Task: Reply to email with the signature Dallas Robinson with the subject 'Order confirmation' from softage.1@softage.net with the message 'Please let me know if there are any changes or updates to the project plan.' with CC to softage.4@softage.net with an attached document Timesheet.xlsx
Action: Mouse moved to (892, 214)
Screenshot: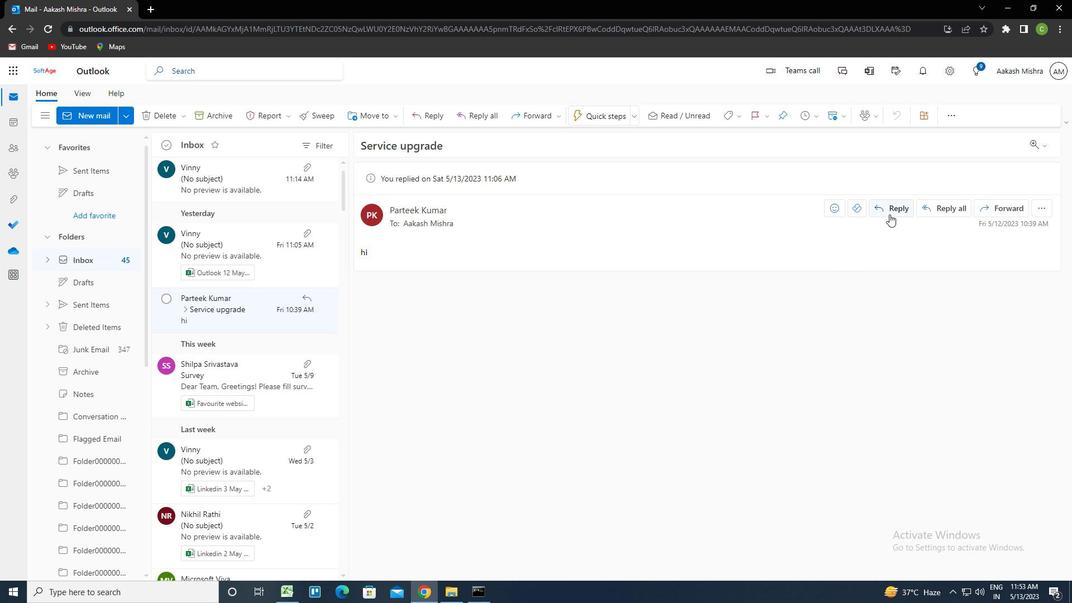 
Action: Mouse pressed left at (892, 214)
Screenshot: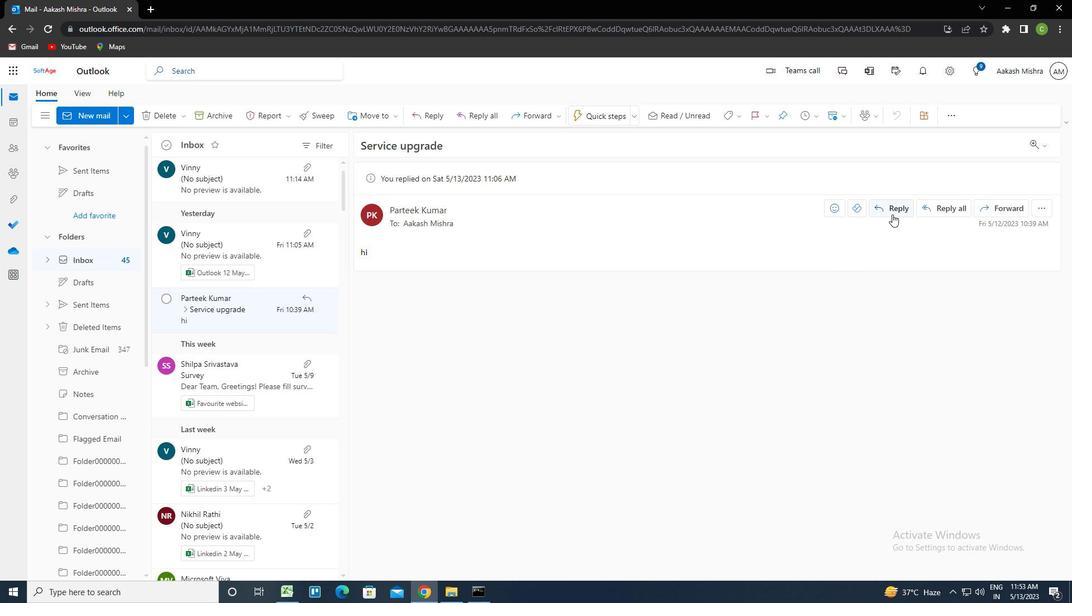 
Action: Mouse moved to (719, 120)
Screenshot: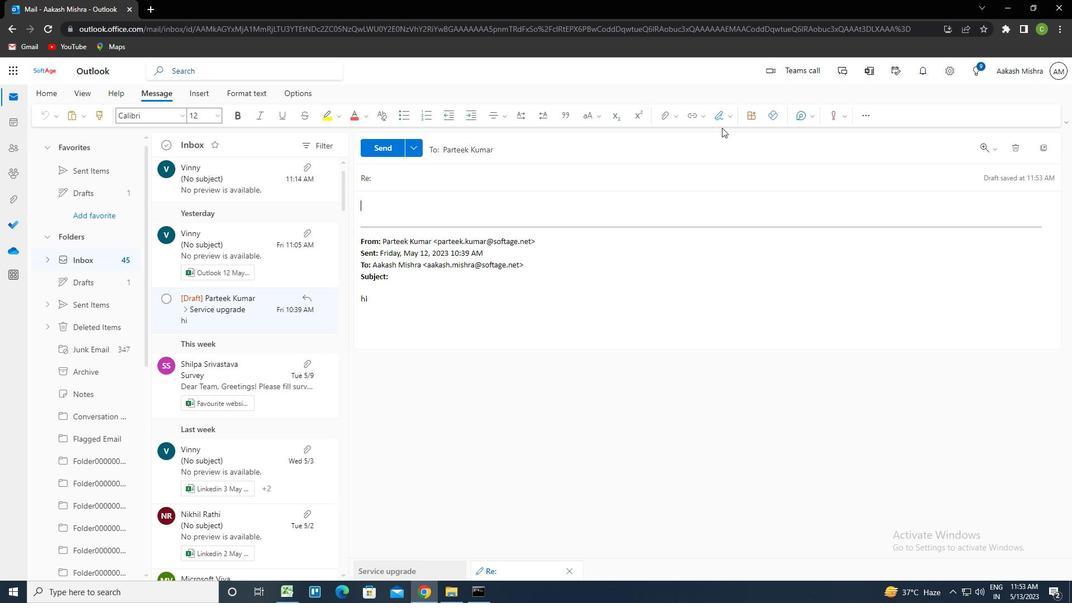 
Action: Mouse pressed left at (719, 120)
Screenshot: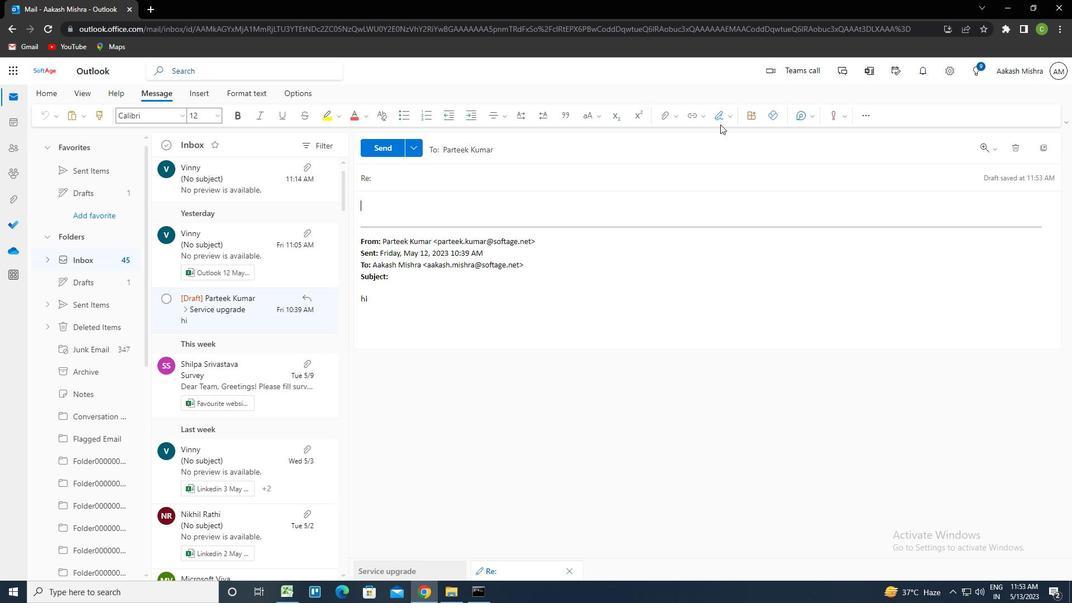 
Action: Mouse moved to (698, 165)
Screenshot: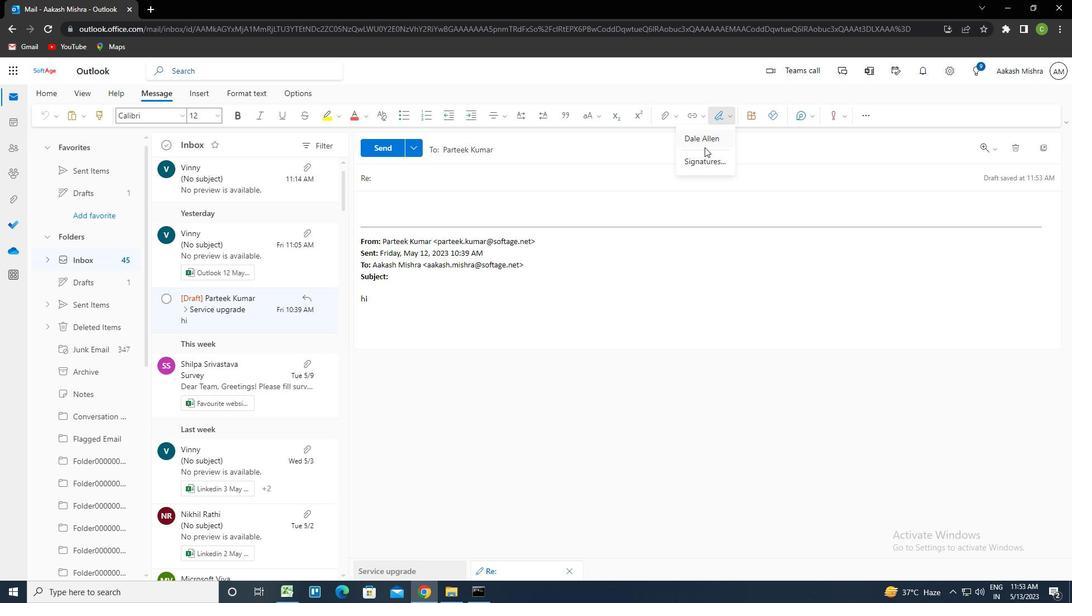 
Action: Mouse pressed left at (698, 165)
Screenshot: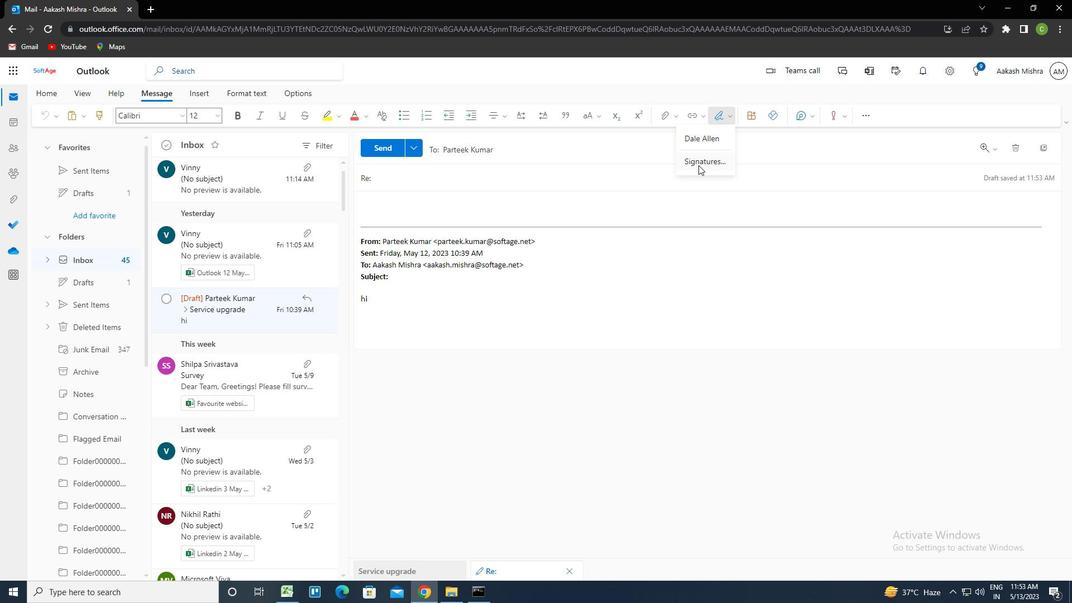 
Action: Mouse moved to (768, 209)
Screenshot: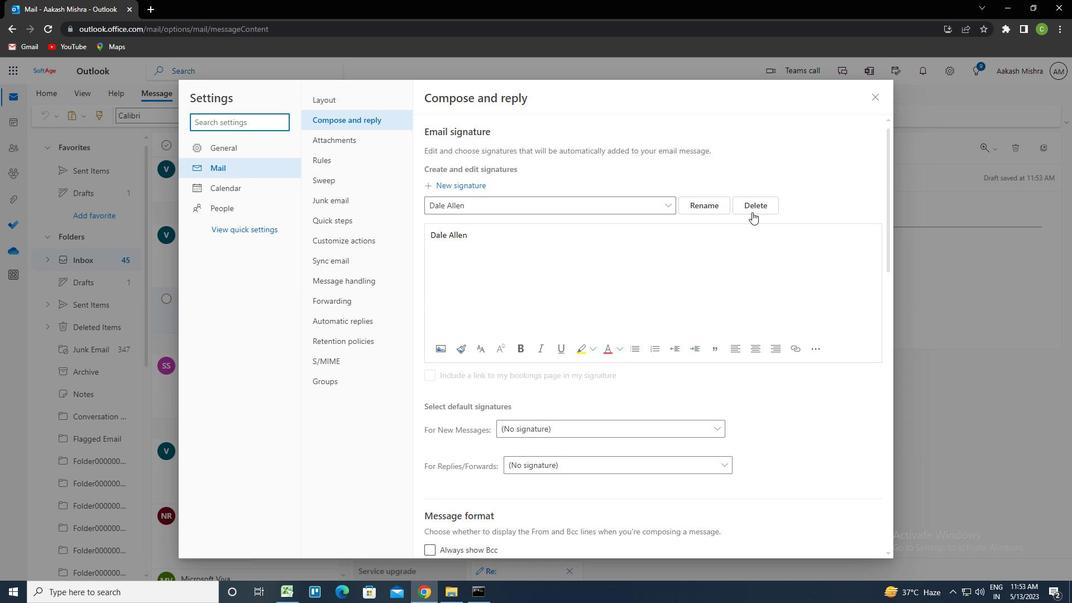 
Action: Mouse pressed left at (768, 209)
Screenshot: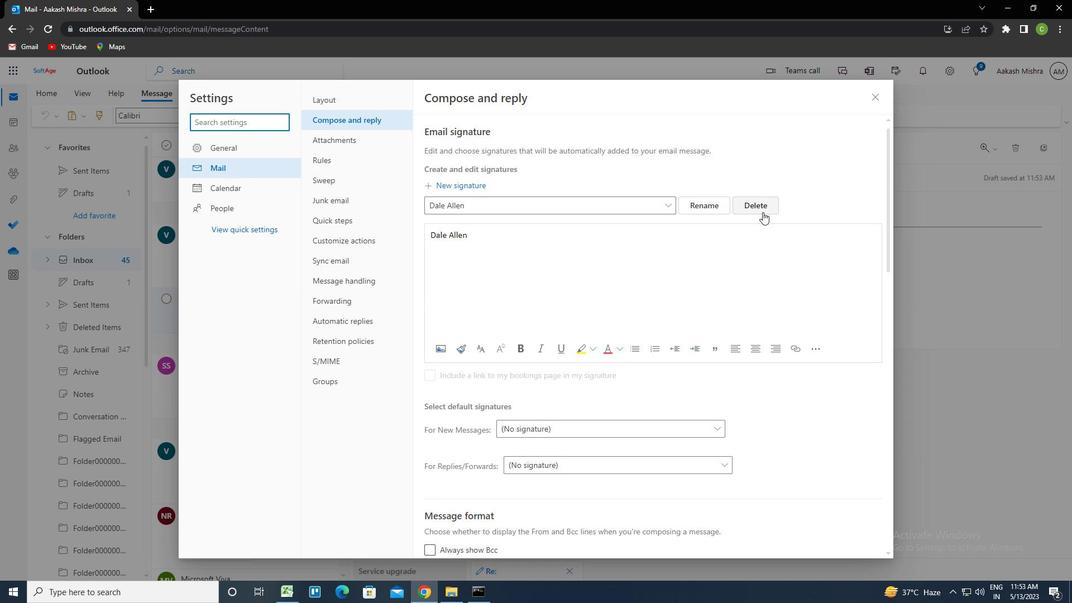 
Action: Mouse moved to (536, 212)
Screenshot: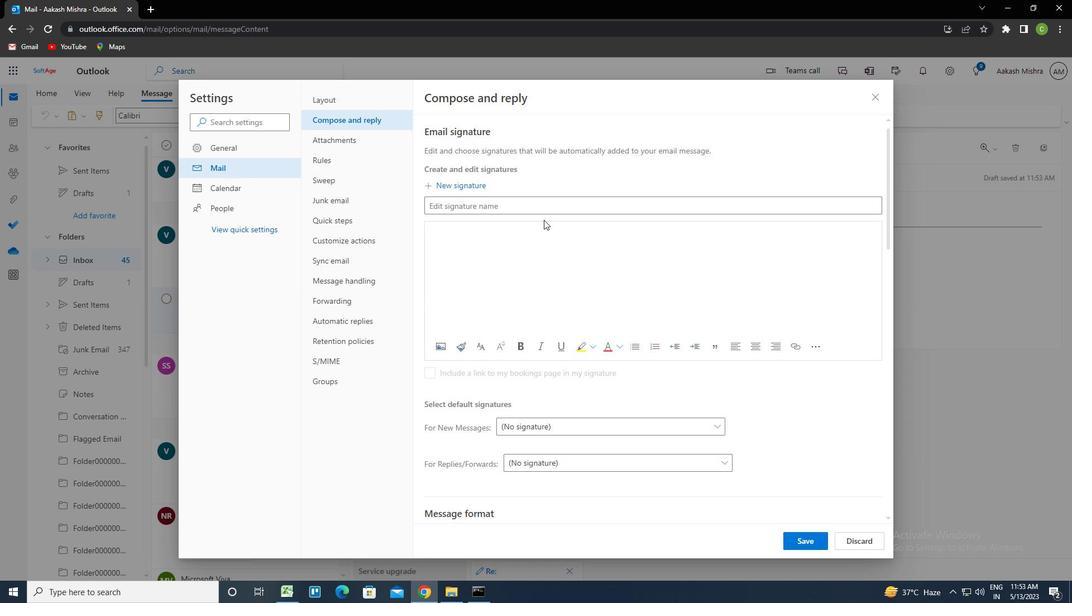 
Action: Mouse pressed left at (536, 212)
Screenshot: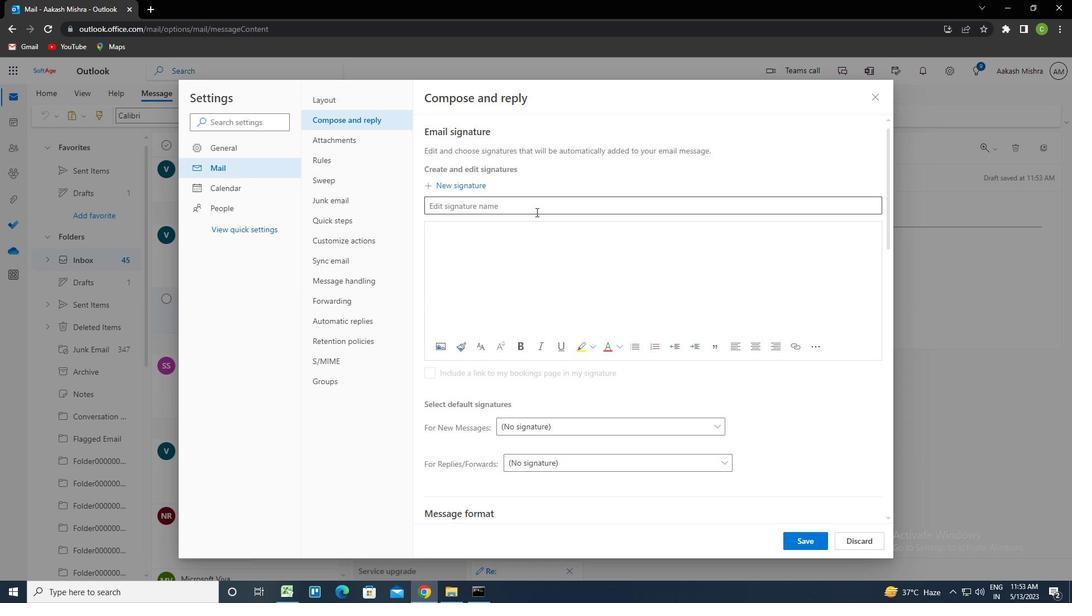 
Action: Key pressed <Key.caps_lock>d<Key.caps_lock>allas<Key.space><Key.caps_lock>r<Key.caps_lock>obinson<Key.tab><Key.caps_lock>d<Key.caps_lock>allas<Key.space><Key.caps_lock>r<Key.caps_lock>binson<Key.left><Key.right>ctrl+O
Screenshot: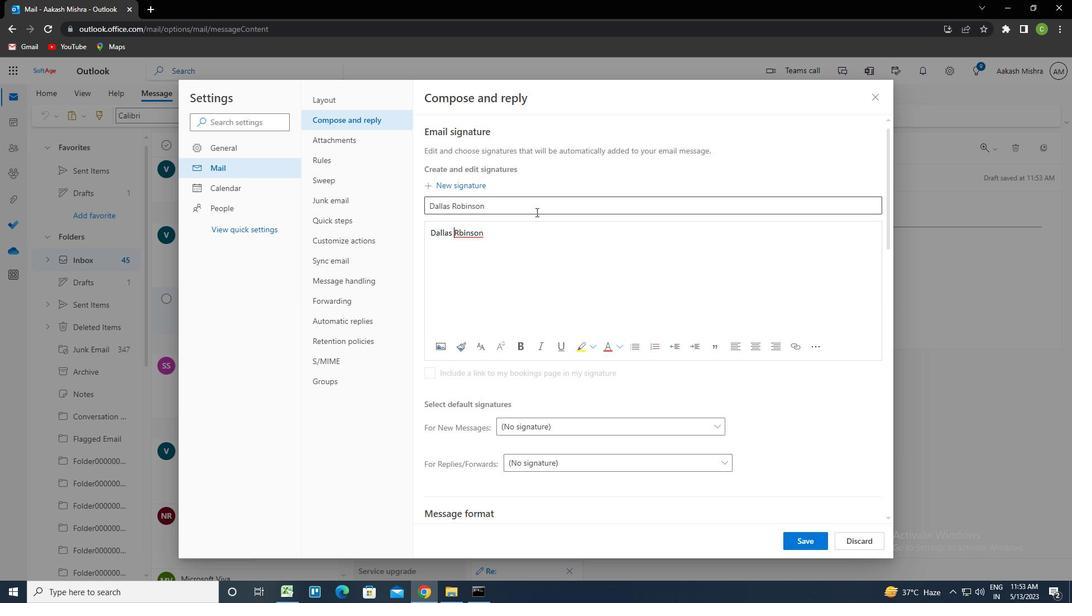 
Action: Mouse moved to (817, 544)
Screenshot: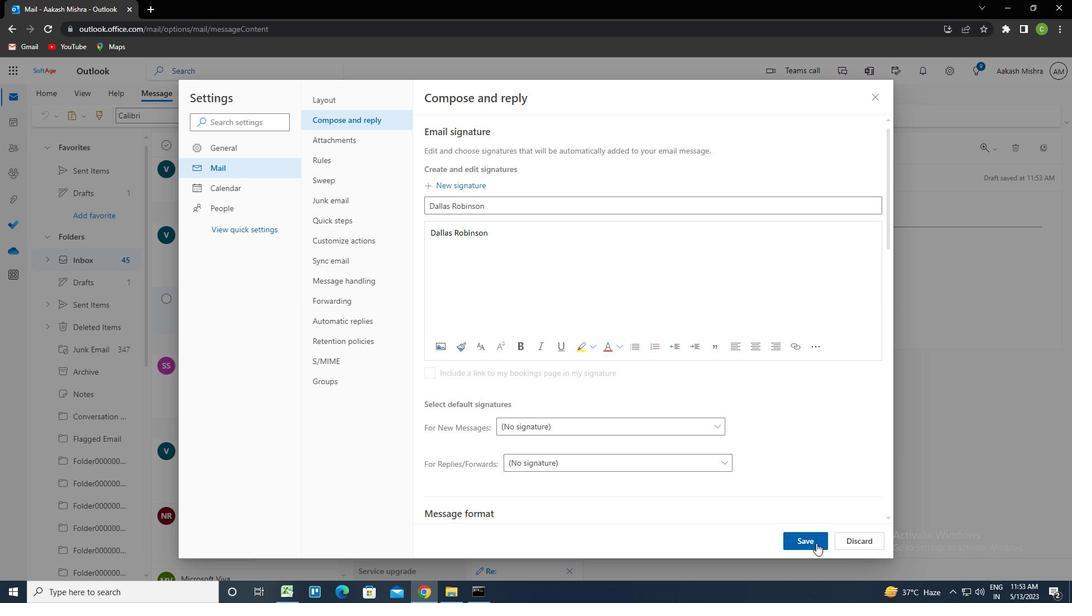 
Action: Mouse pressed left at (817, 544)
Screenshot: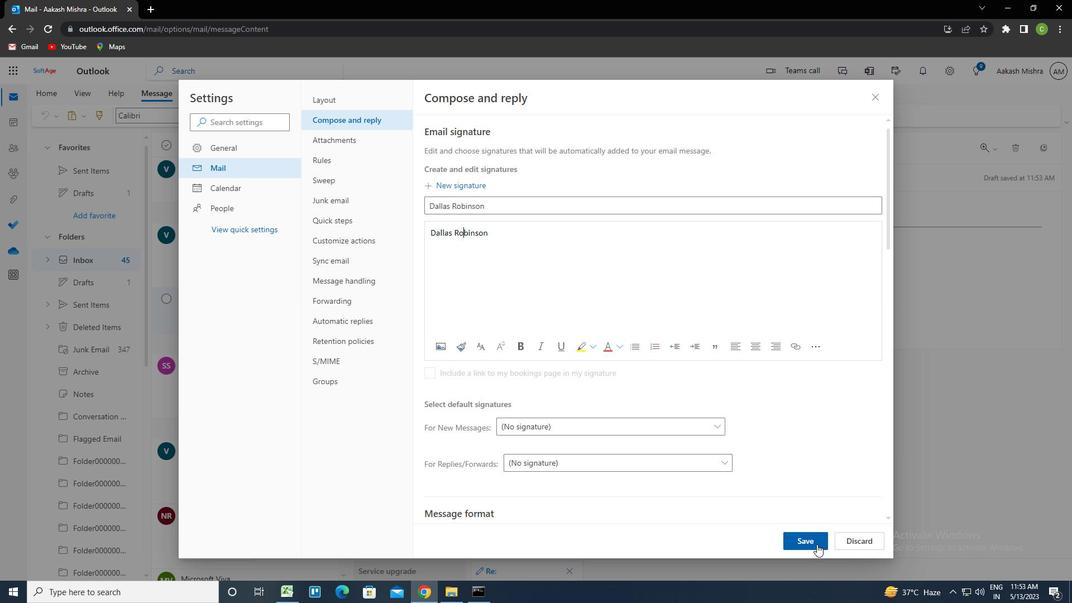 
Action: Mouse moved to (874, 97)
Screenshot: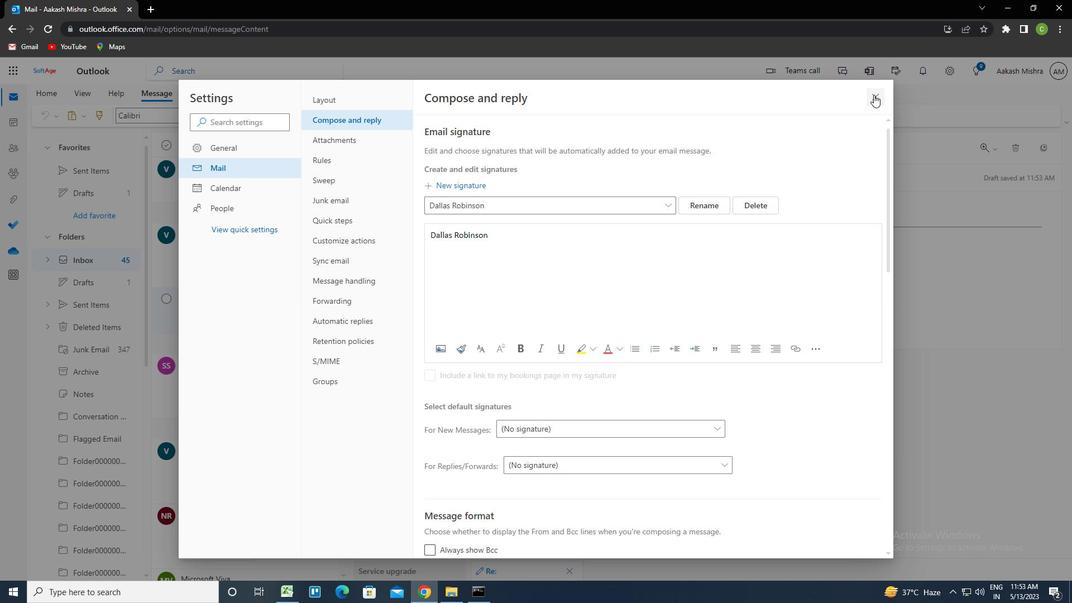 
Action: Mouse pressed left at (874, 97)
Screenshot: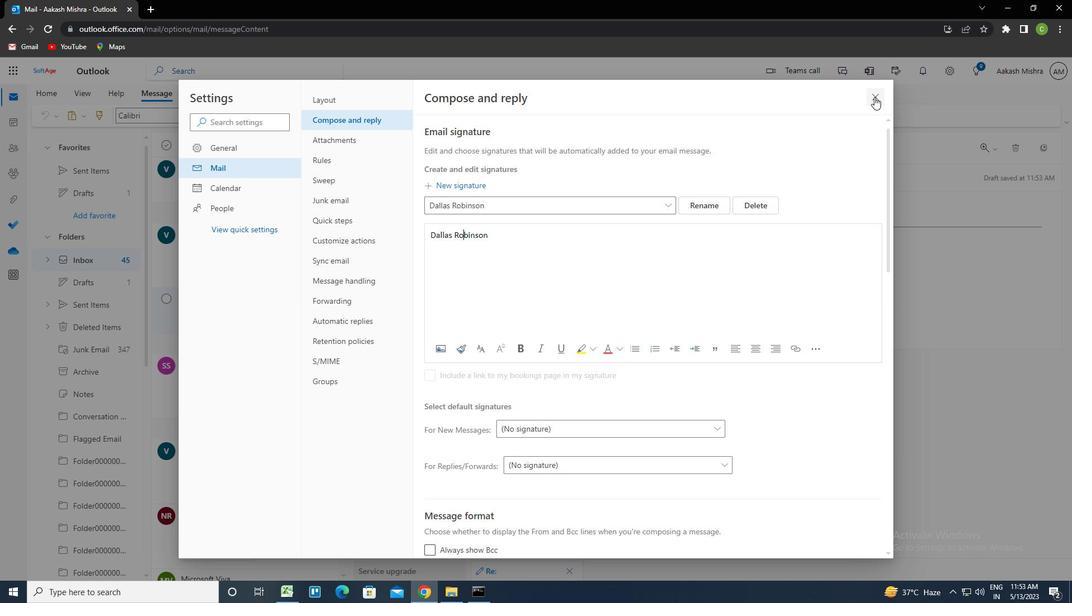 
Action: Mouse moved to (719, 120)
Screenshot: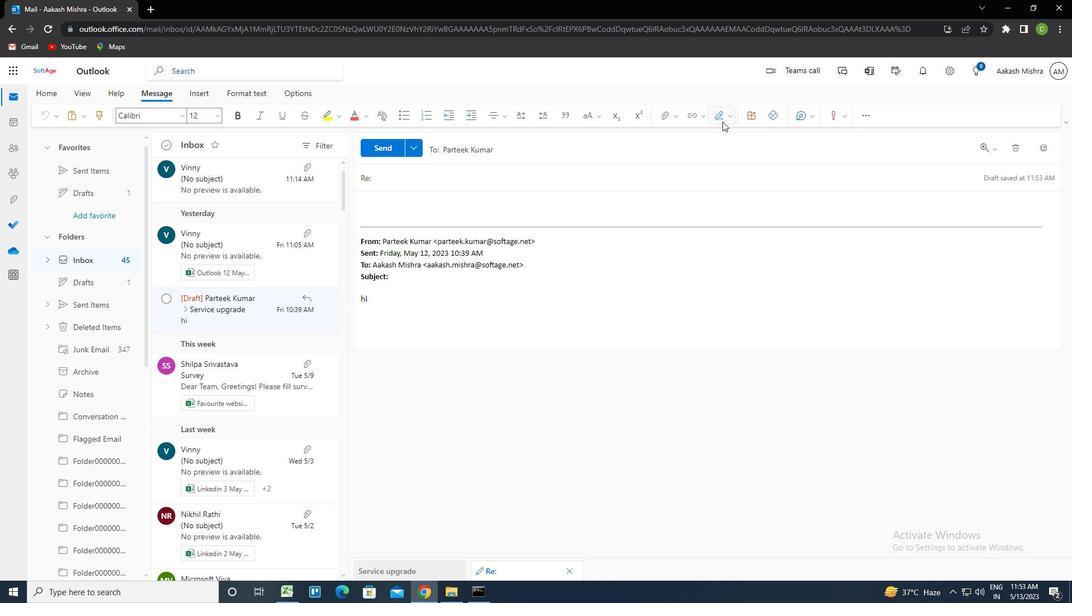 
Action: Mouse pressed left at (719, 120)
Screenshot: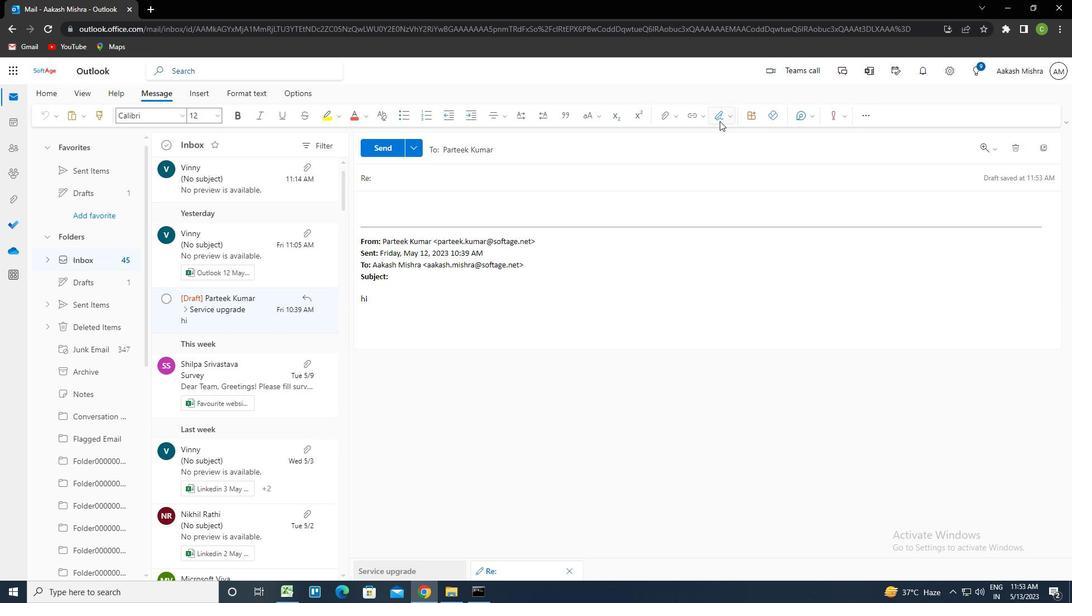 
Action: Mouse moved to (712, 138)
Screenshot: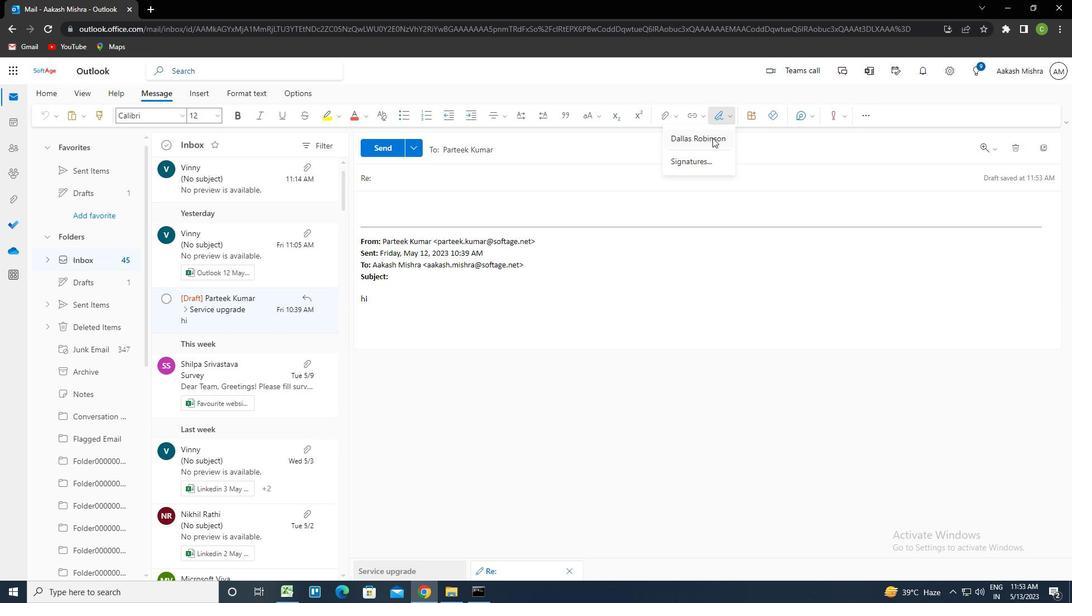
Action: Mouse pressed left at (712, 138)
Screenshot: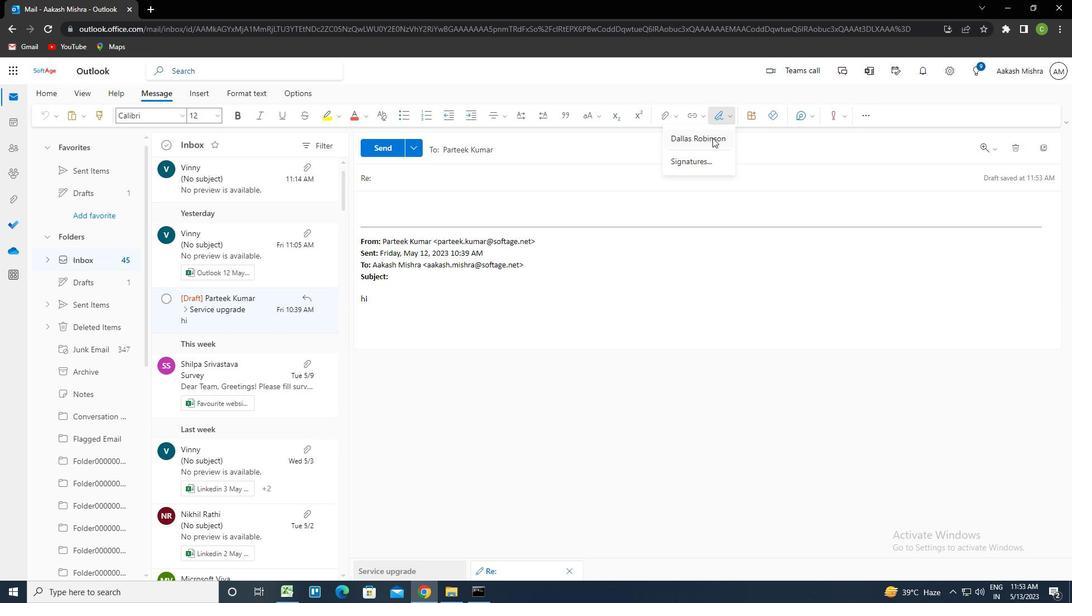 
Action: Mouse moved to (430, 181)
Screenshot: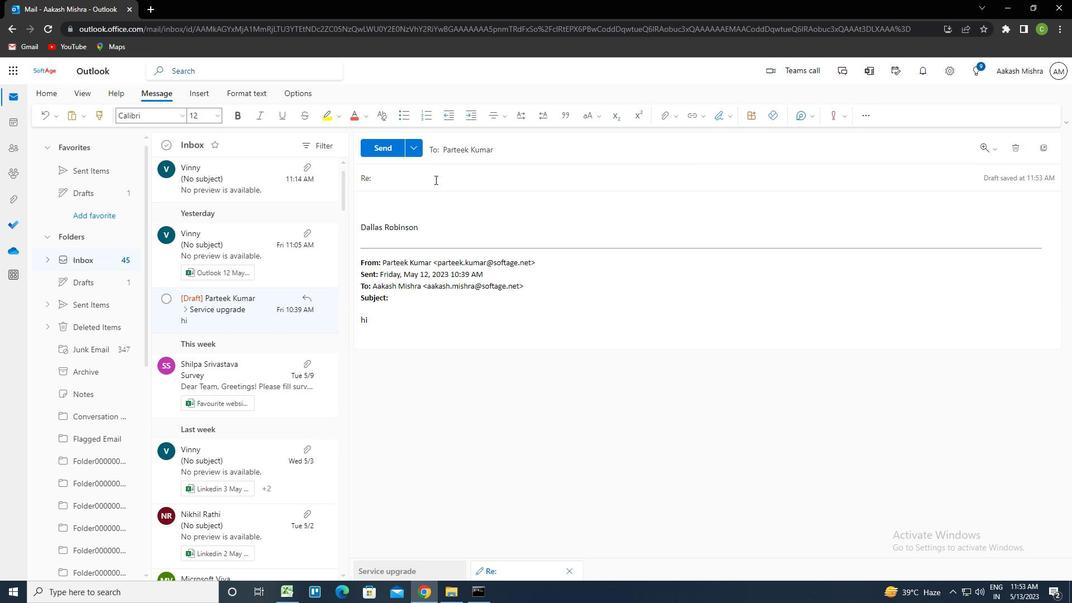 
Action: Mouse pressed left at (430, 181)
Screenshot: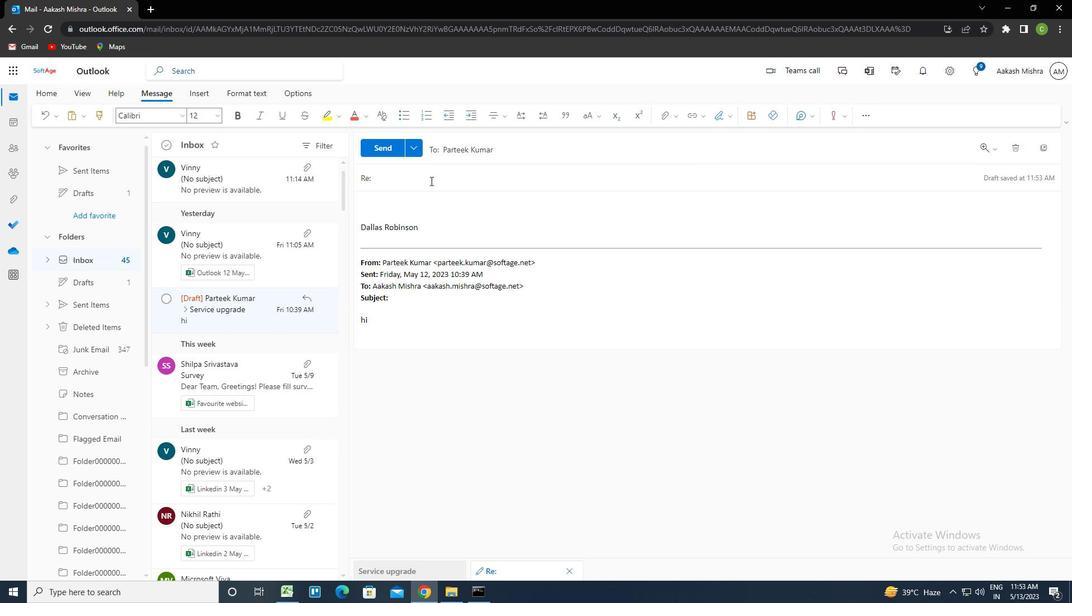 
Action: Key pressed <Key.caps_lock>o<Key.caps_lock>rder<Key.space><Key.caps_lock><Key.caps_lock>confirmation<Key.tab><Key.caps_lock>p<Key.caps_lock>lease<Key.space>let<Key.space>me<Key.space>know<Key.space>ig<Key.backspace>f<Key.space>there<Key.space>are<Key.space>any<Key.space>changes<Key.space>or<Key.space>updates<Key.space>to<Key.space>the<Key.space>project<Key.space>plan
Screenshot: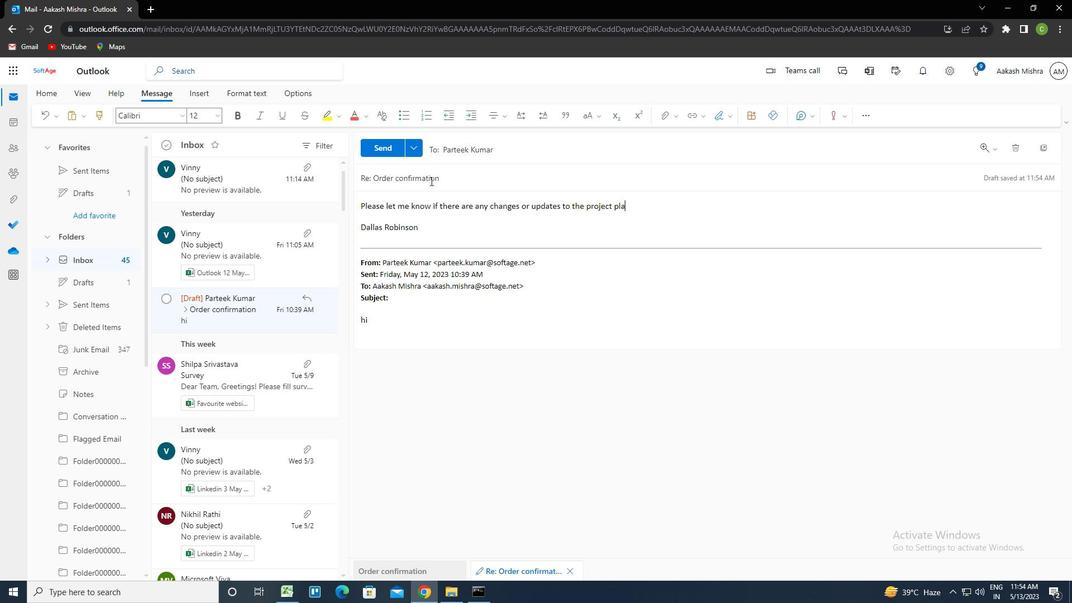 
Action: Mouse moved to (521, 151)
Screenshot: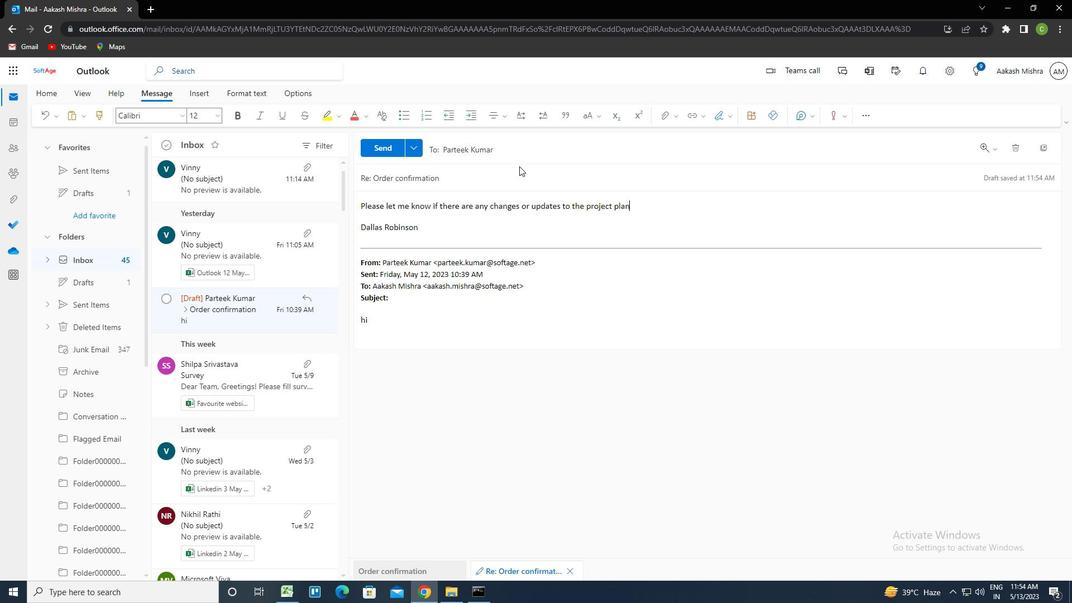 
Action: Mouse pressed left at (521, 151)
Screenshot: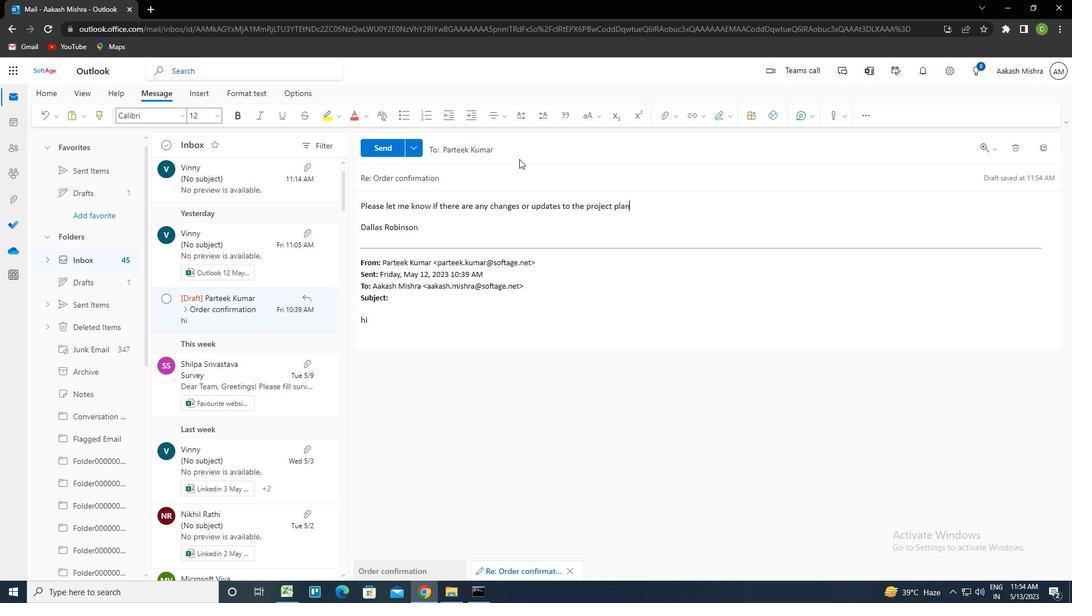 
Action: Mouse moved to (447, 203)
Screenshot: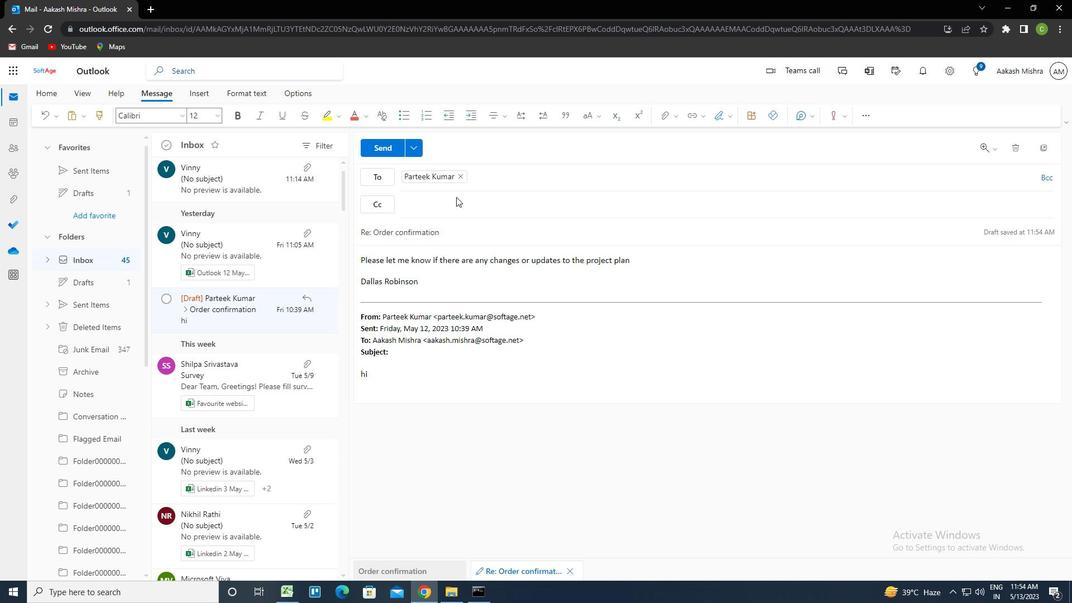 
Action: Mouse pressed left at (447, 203)
Screenshot: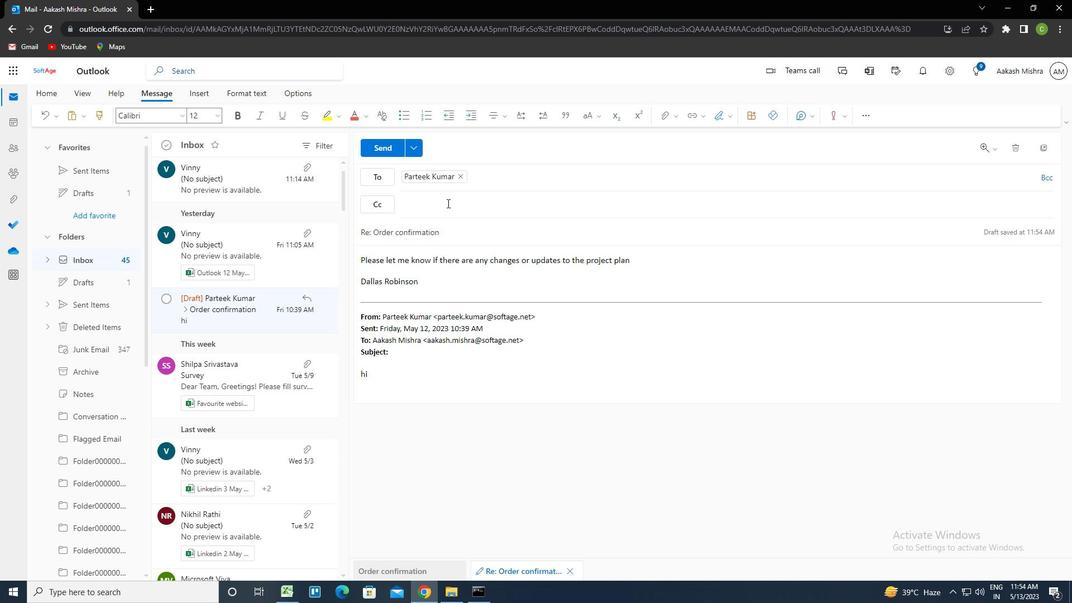 
Action: Key pressed <Key.caps_lock><Key.caps_lock>softage.4<Key.shift>@SOFTAGE.NET<Key.down><Key.enter>
Screenshot: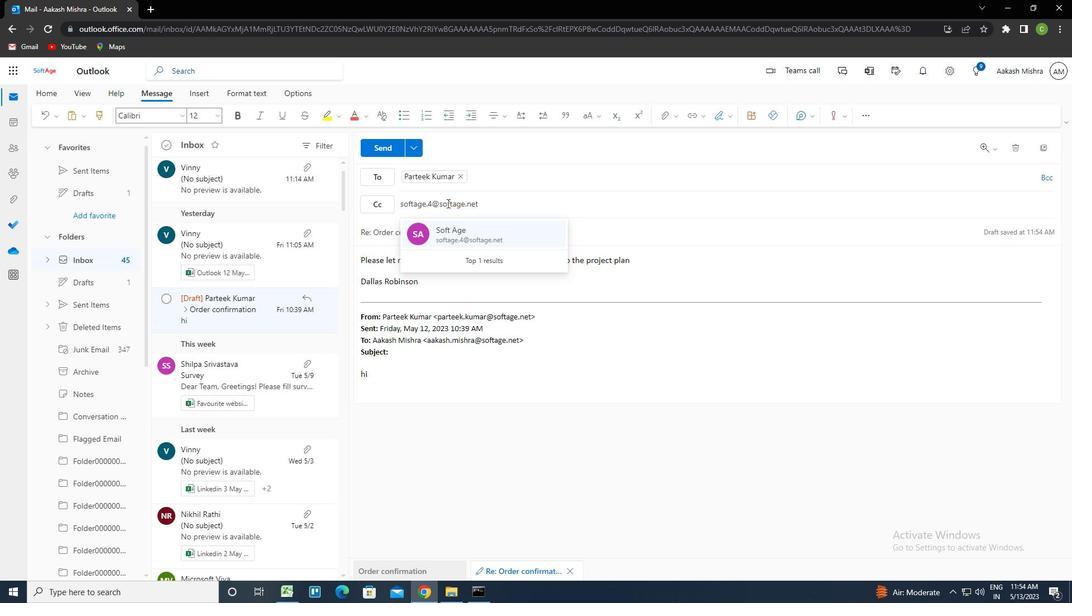 
Action: Mouse moved to (717, 118)
Screenshot: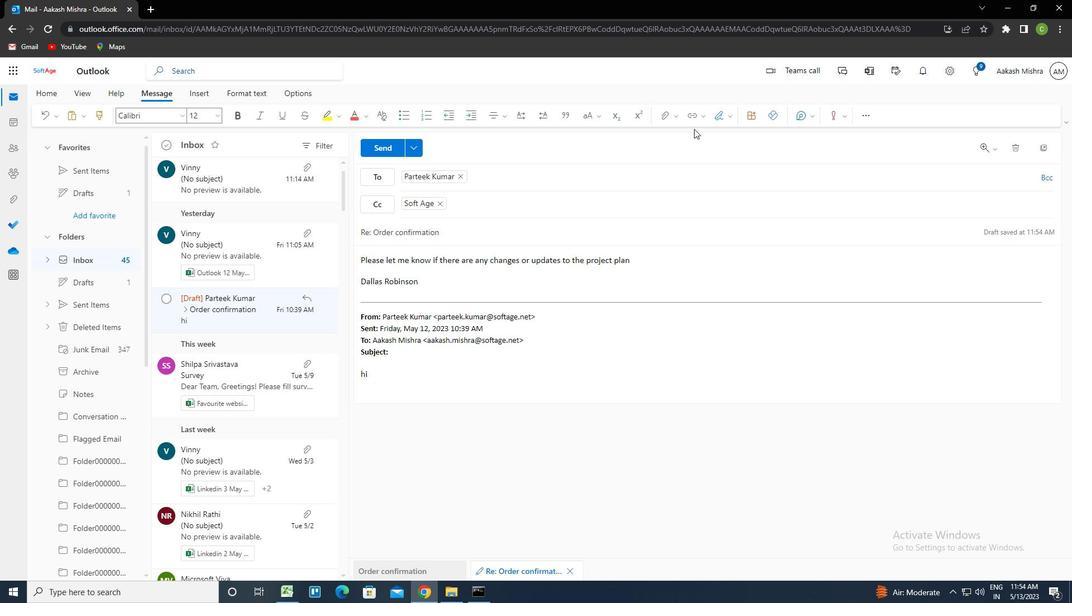 
Action: Mouse pressed left at (717, 118)
Screenshot: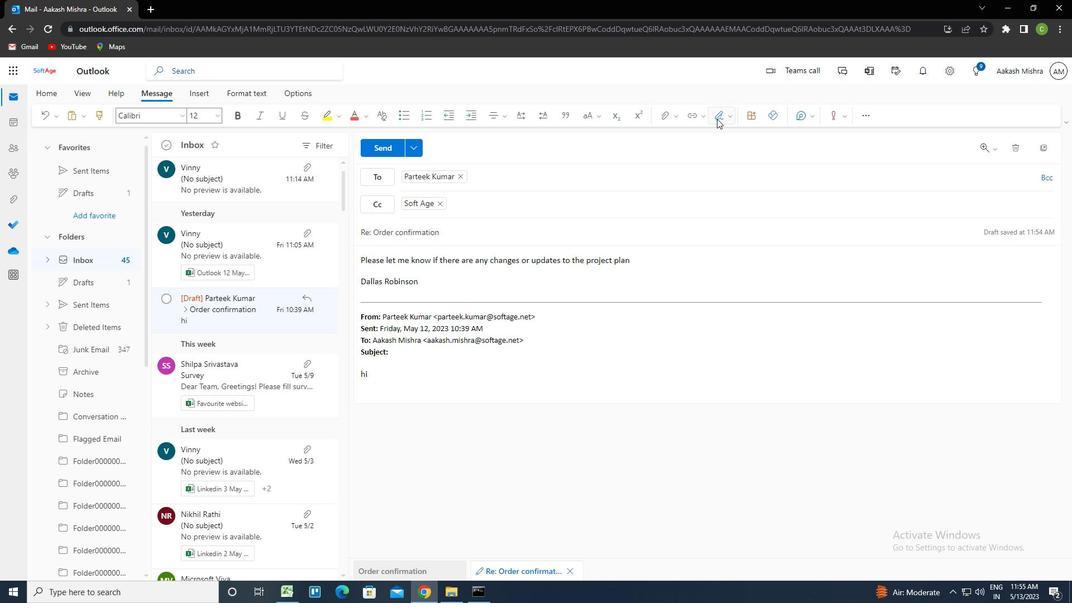 
Action: Mouse moved to (678, 121)
Screenshot: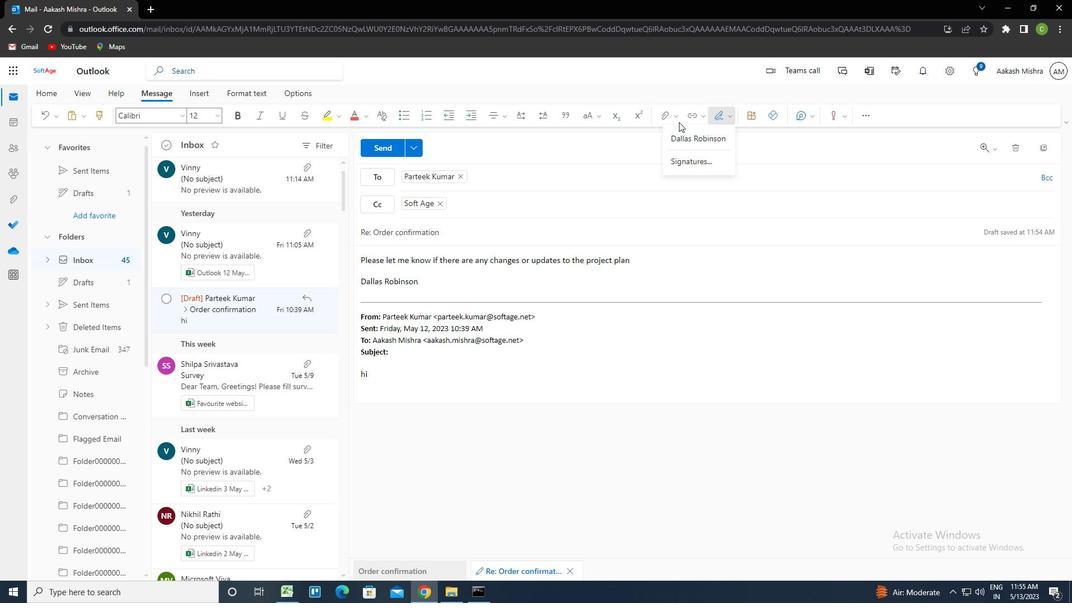 
Action: Mouse pressed left at (678, 121)
Screenshot: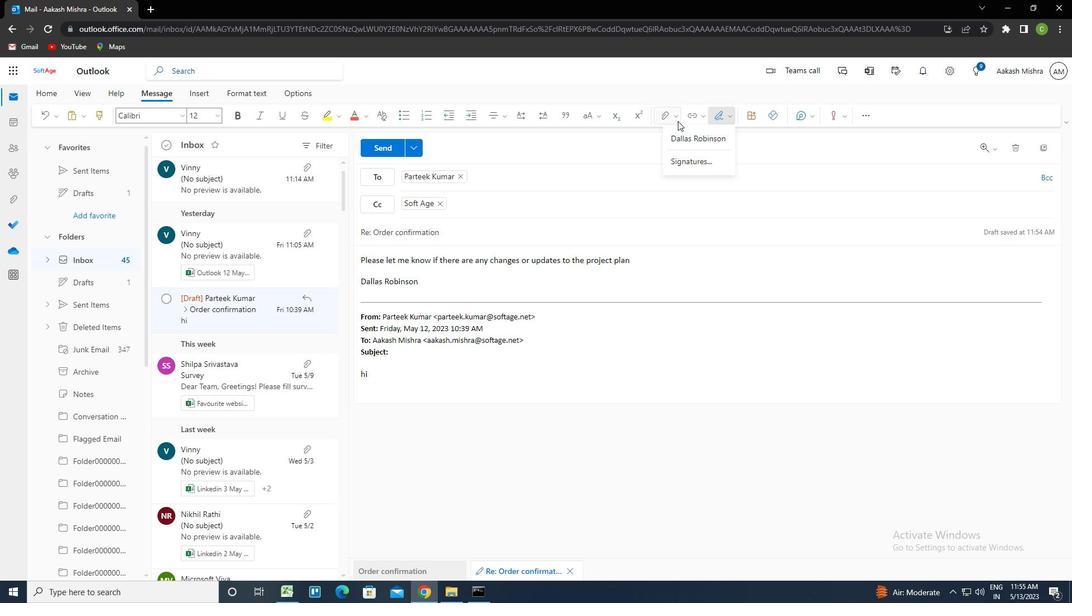 
Action: Mouse moved to (630, 138)
Screenshot: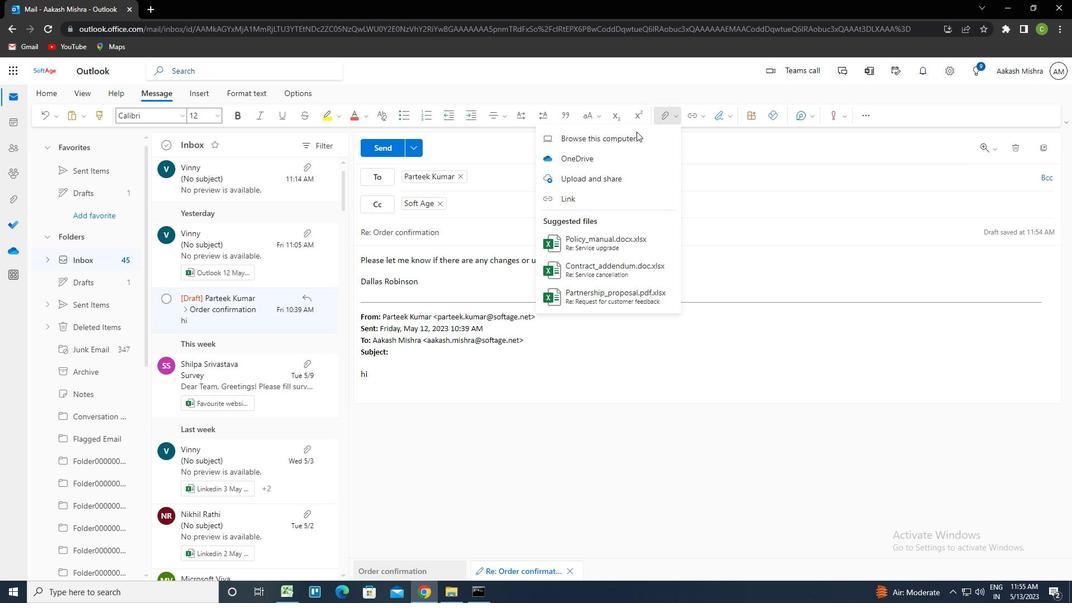 
Action: Mouse pressed left at (630, 138)
Screenshot: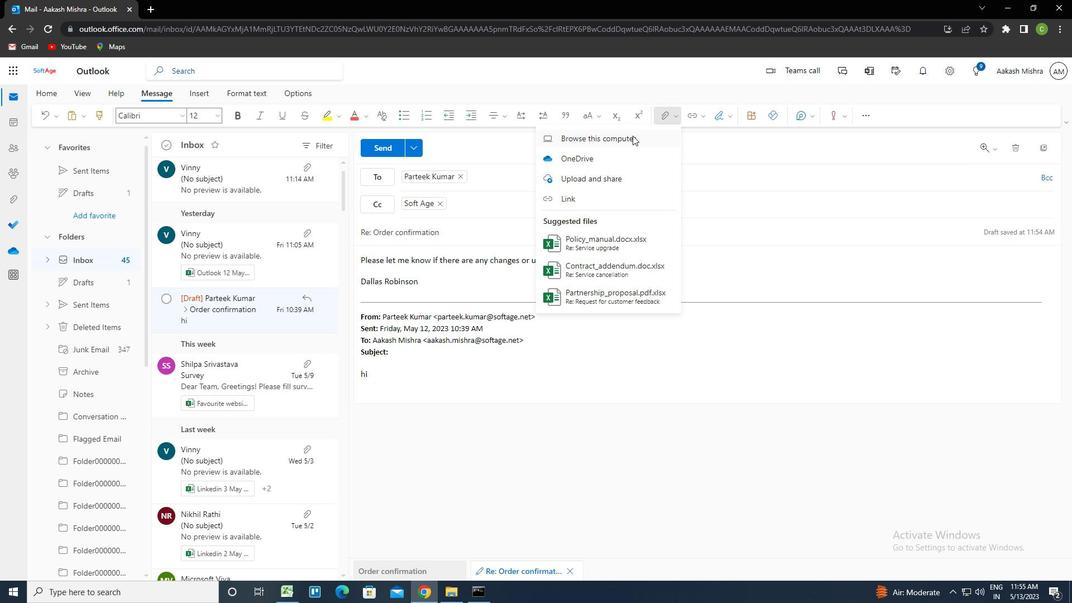 
Action: Mouse moved to (202, 145)
Screenshot: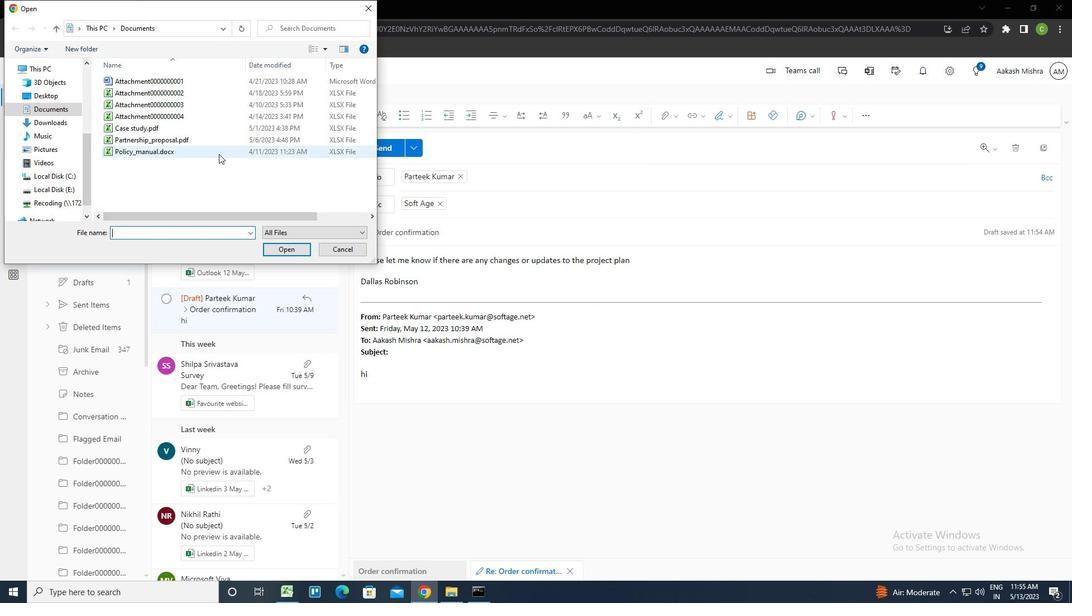 
Action: Mouse pressed left at (202, 145)
Screenshot: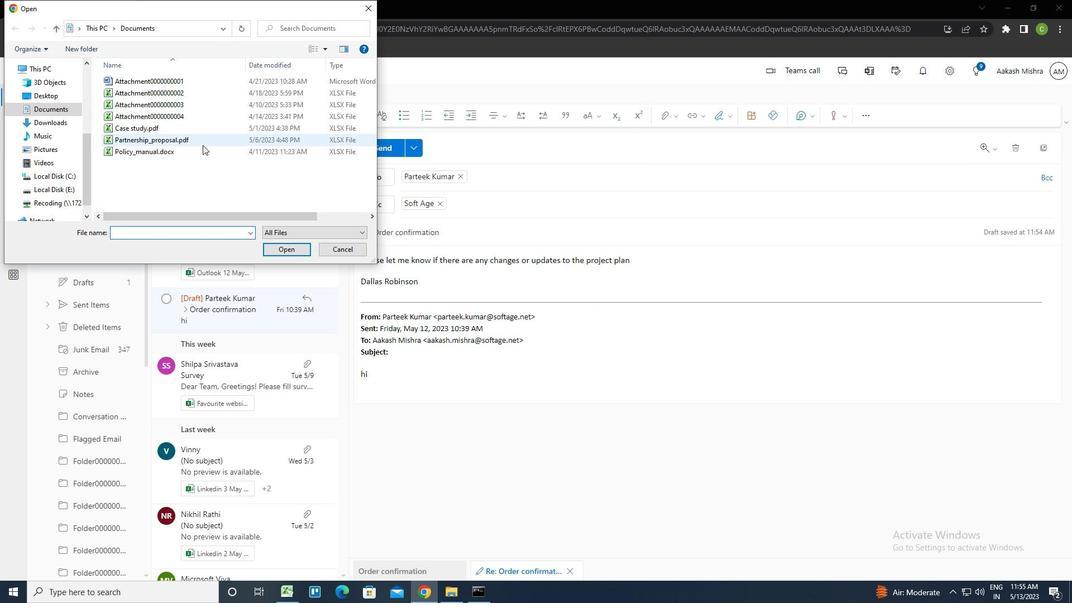 
Action: Key pressed <Key.f2>DOCUMENT<Key.space>TIEMSHEET.XLXS<Key.backspace><Key.backspace>SX
Screenshot: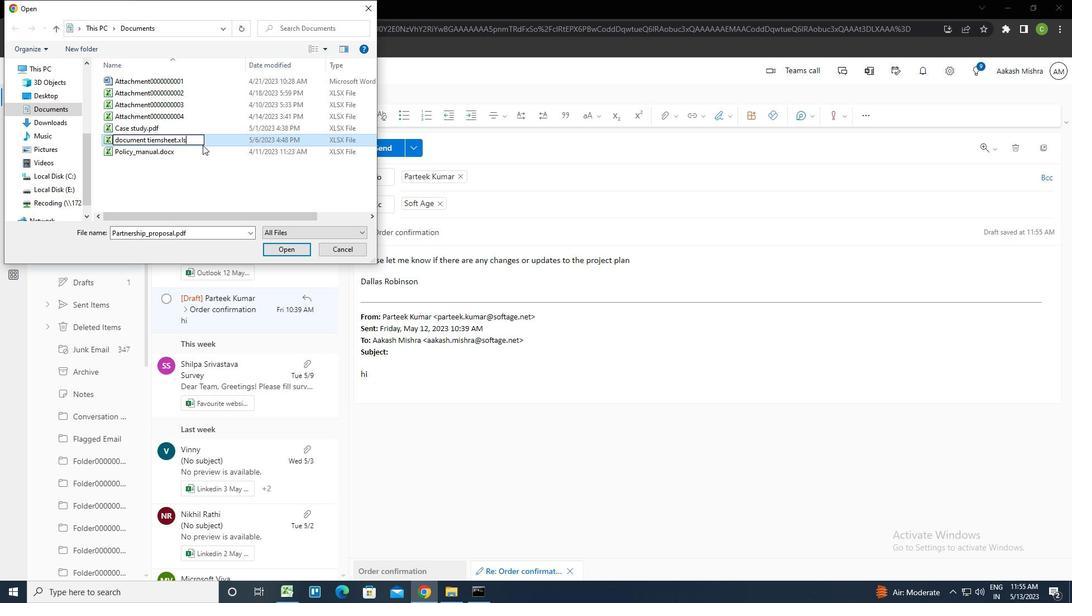 
Action: Mouse moved to (234, 141)
Screenshot: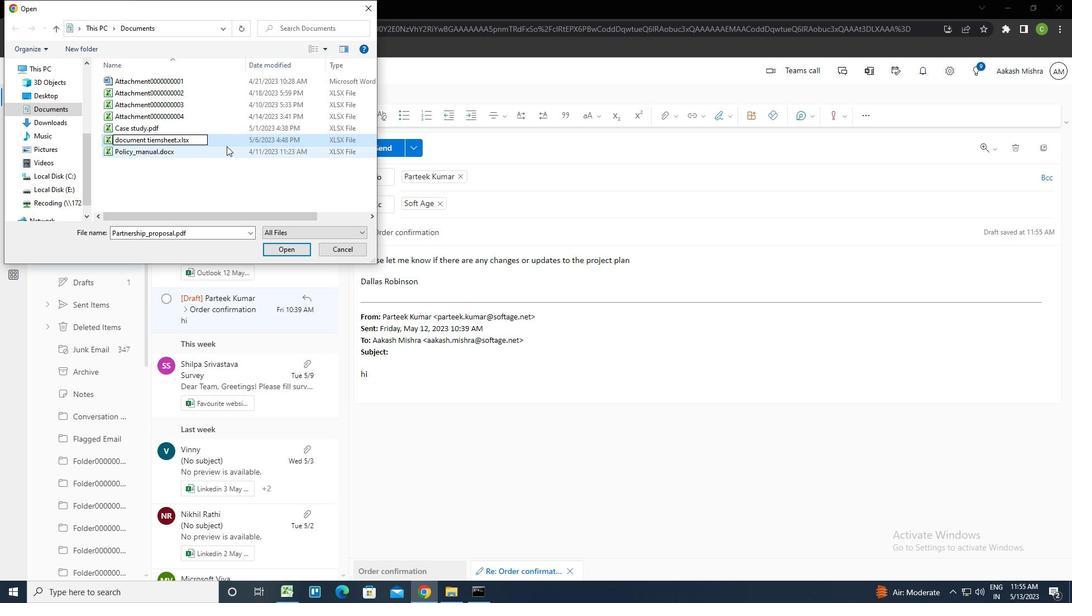 
Action: Mouse pressed left at (234, 141)
Screenshot: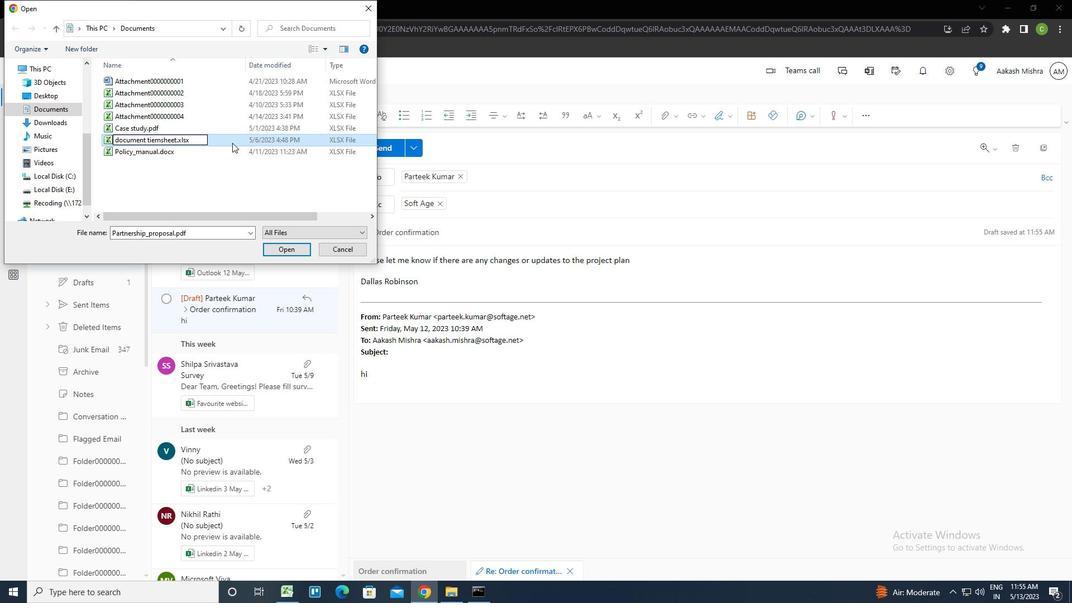 
Action: Mouse pressed left at (234, 141)
Screenshot: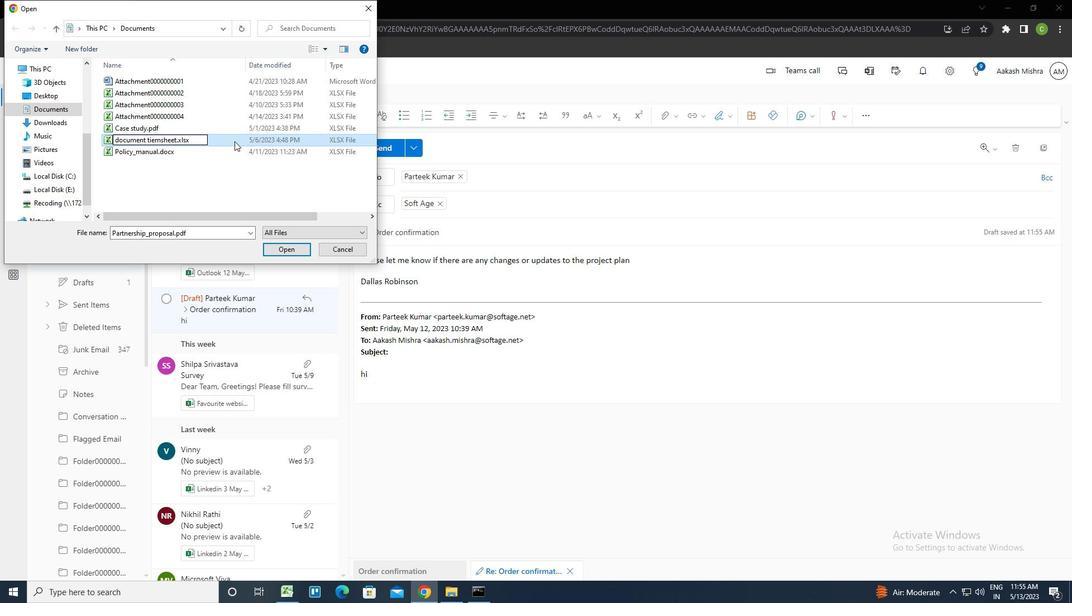 
Action: Mouse moved to (379, 149)
Screenshot: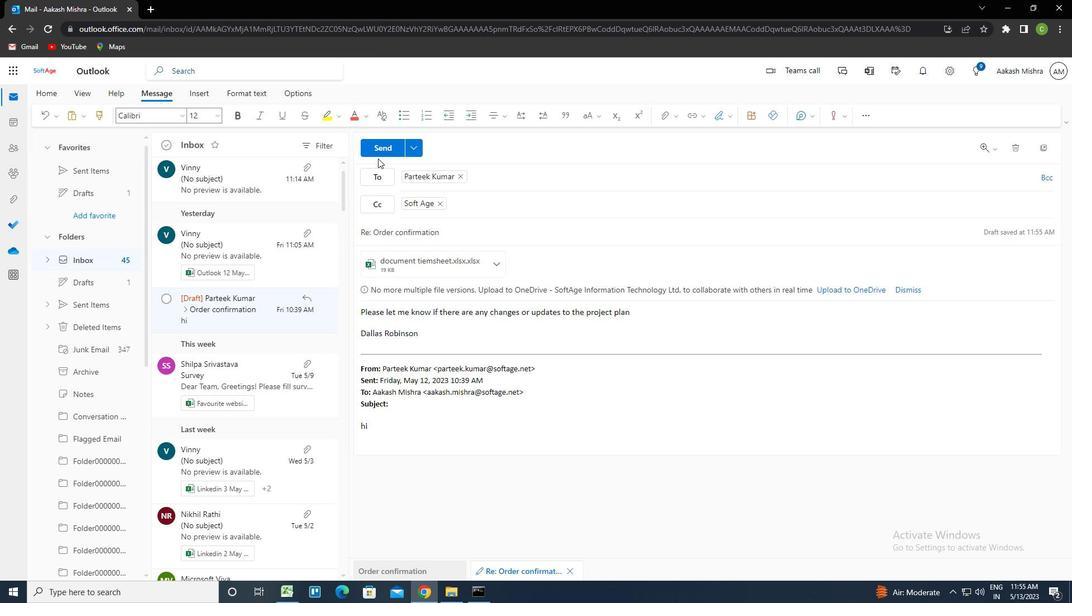 
Action: Mouse pressed left at (379, 149)
Screenshot: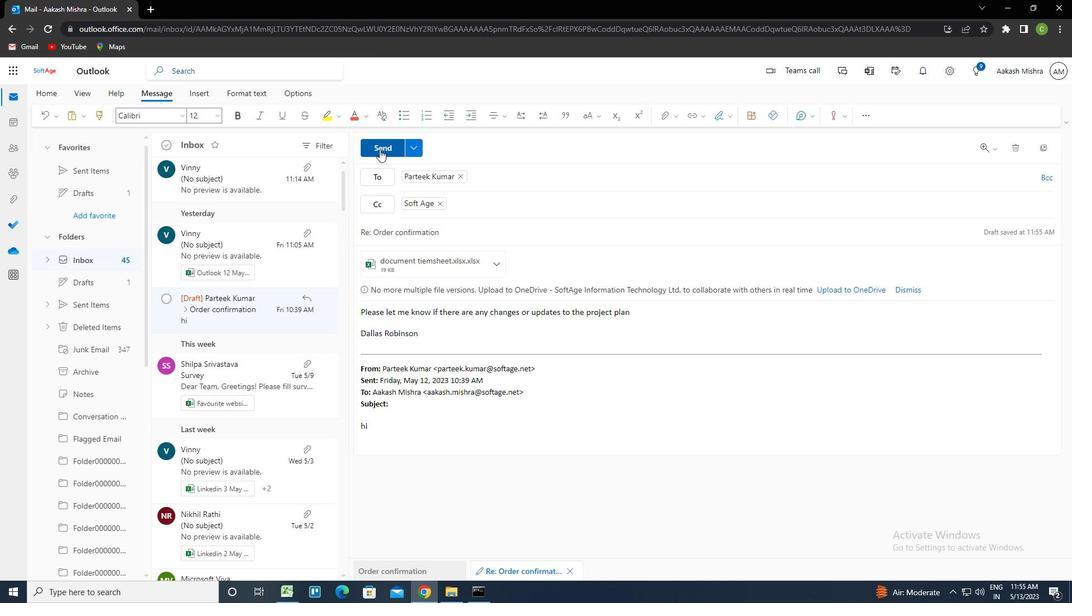 
Action: Mouse moved to (521, 282)
Screenshot: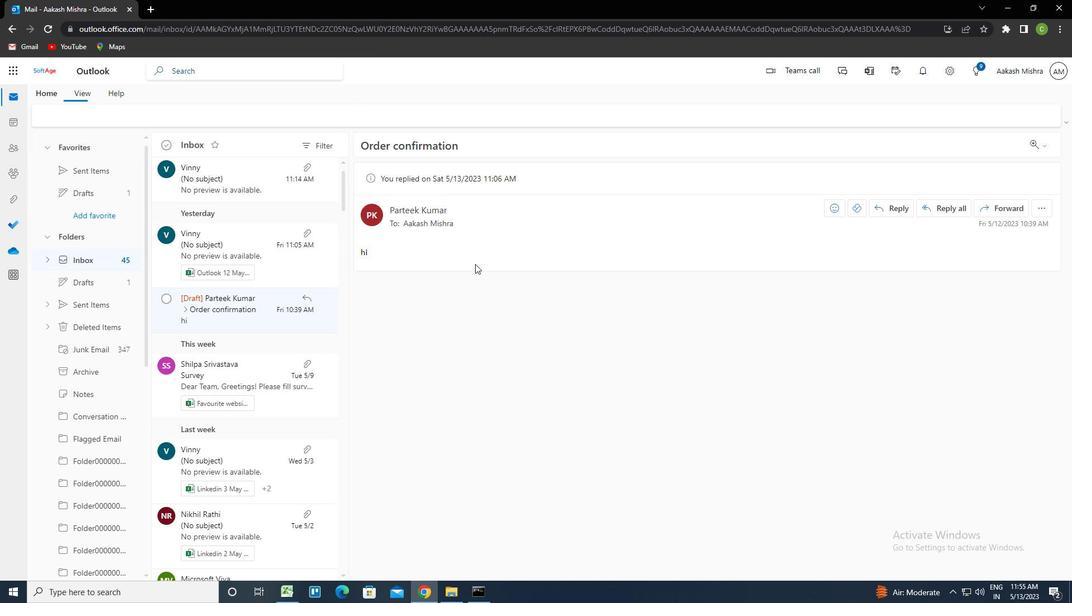 
